 Task: Select the Violet color as event color.
Action: Mouse moved to (152, 294)
Screenshot: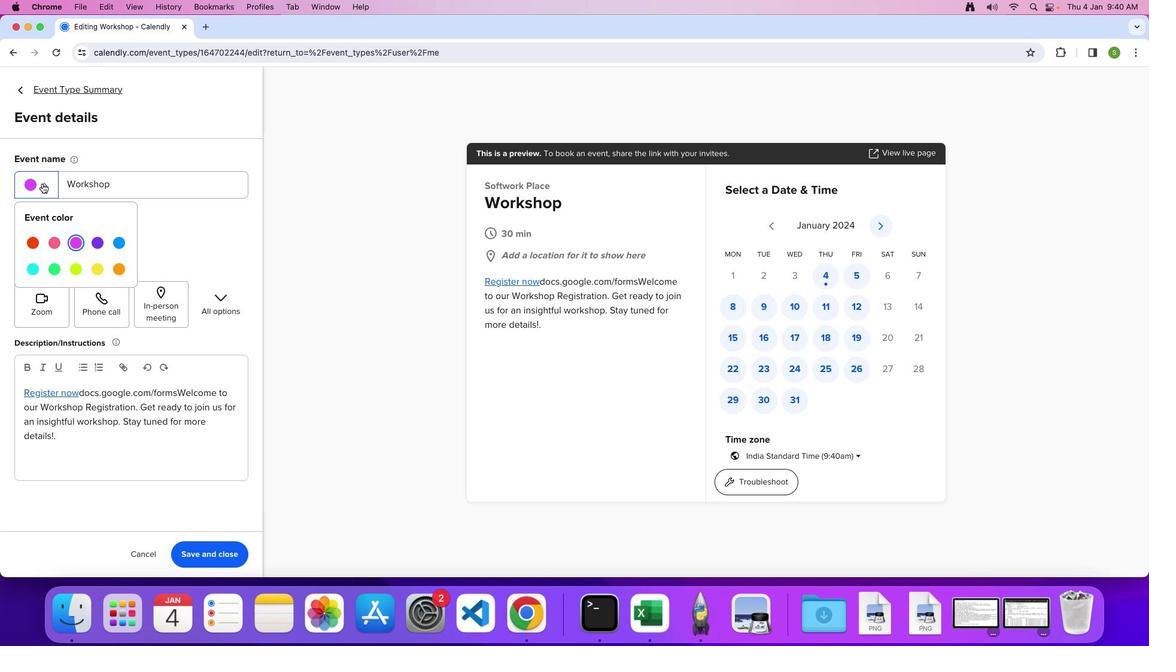 
Action: Mouse pressed left at (152, 294)
Screenshot: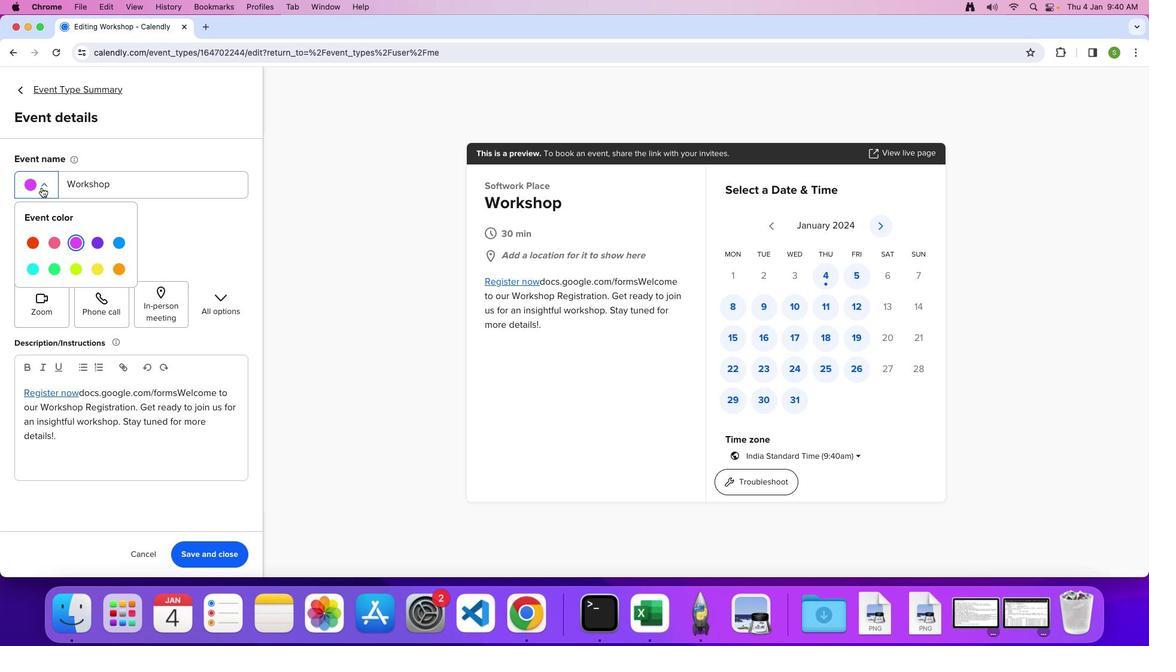 
Action: Mouse moved to (154, 294)
Screenshot: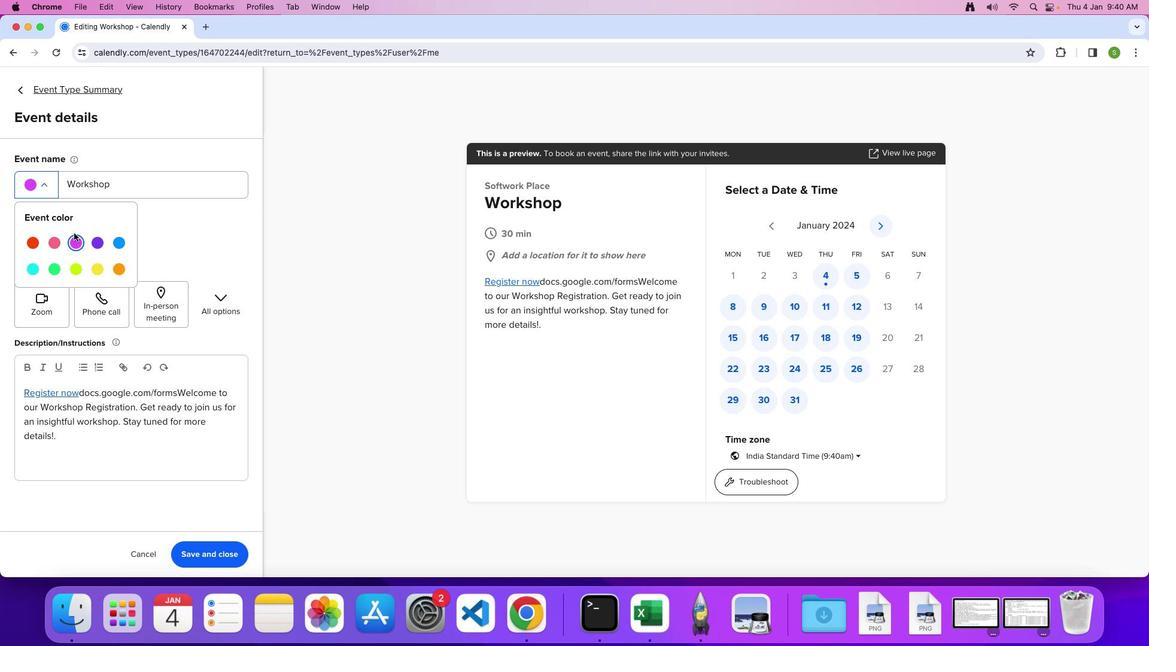 
Action: Mouse pressed left at (154, 294)
Screenshot: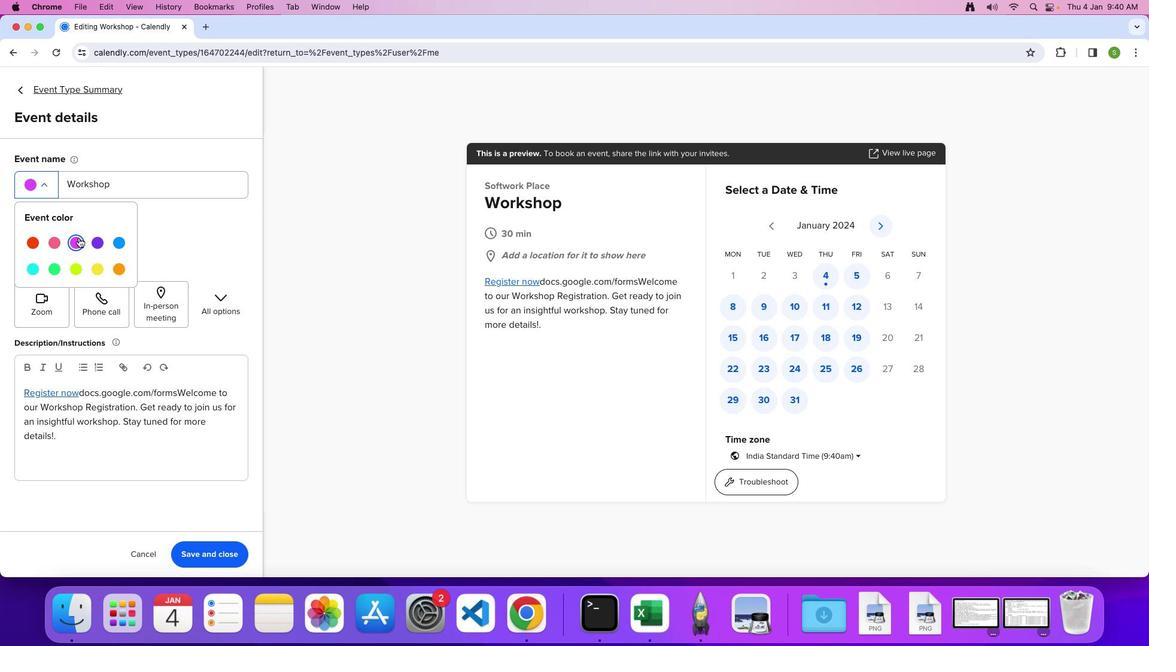 
Action: Mouse moved to (210, 356)
Screenshot: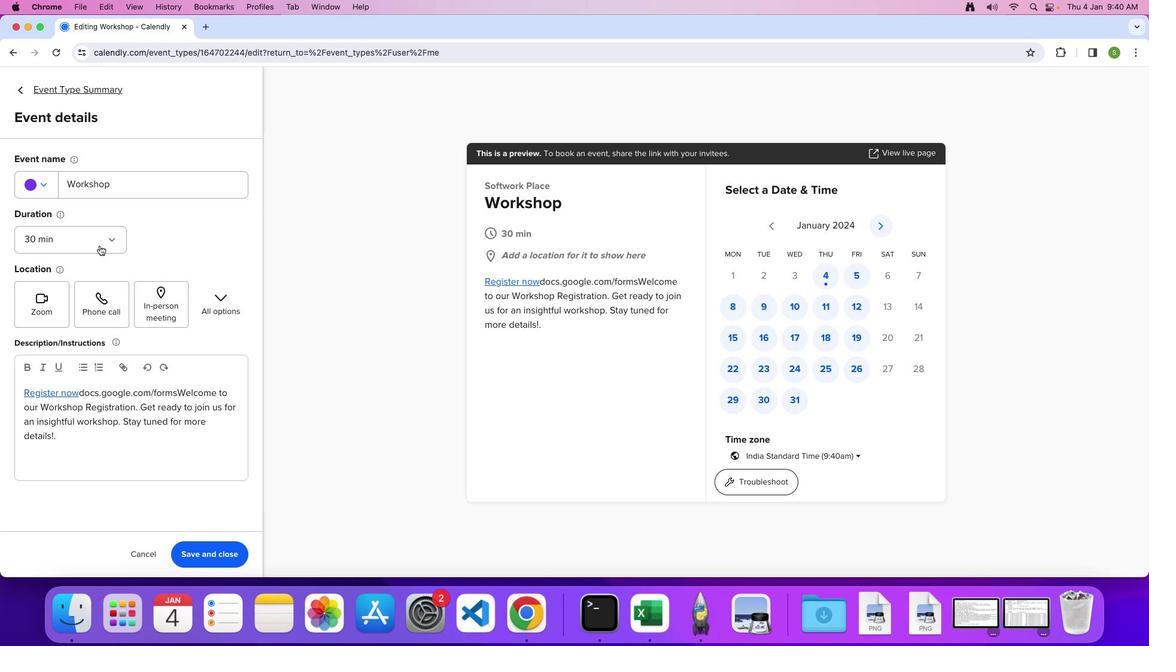 
Action: Mouse pressed left at (210, 356)
Screenshot: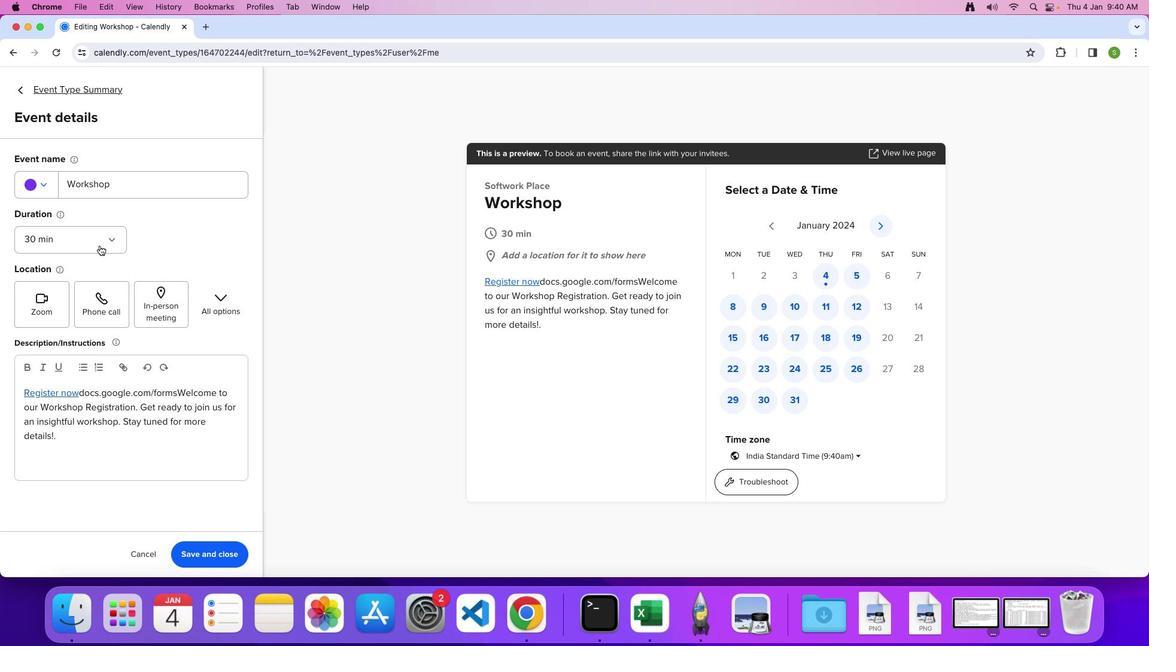 
